 Task: Add Delallo Organic Pitted Calamata Olives In Brine to the cart.
Action: Mouse moved to (652, 202)
Screenshot: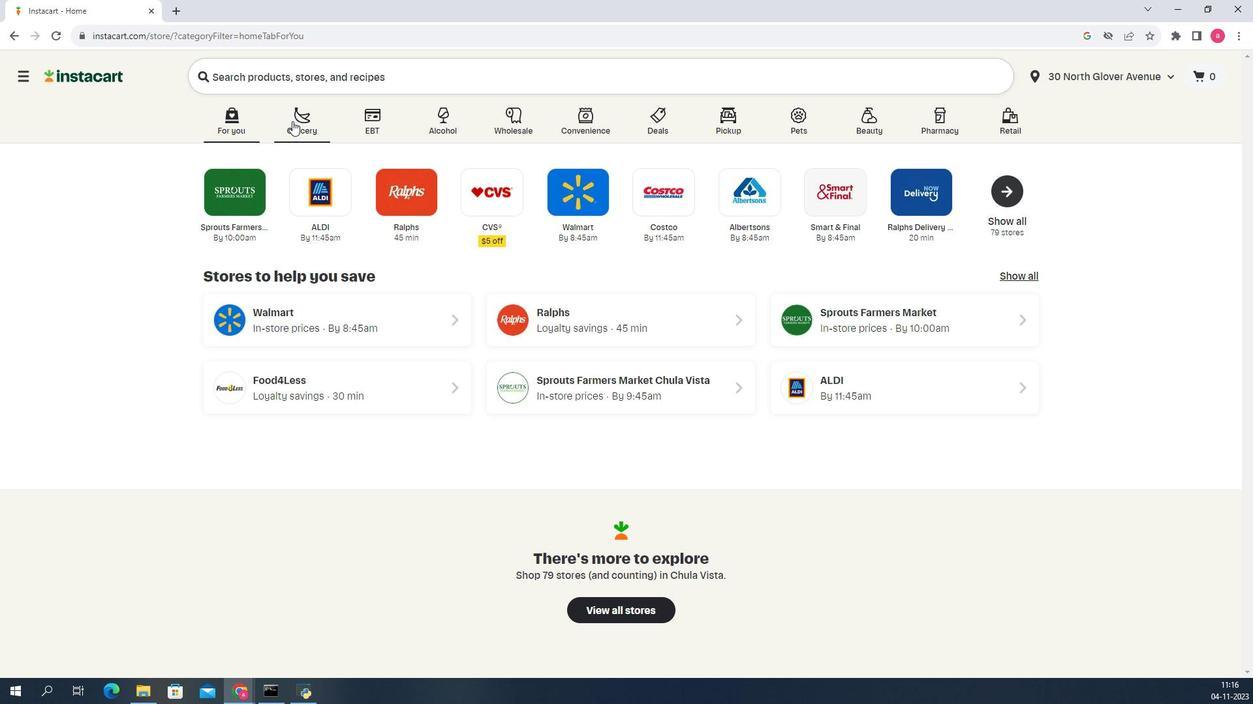 
Action: Mouse pressed left at (652, 202)
Screenshot: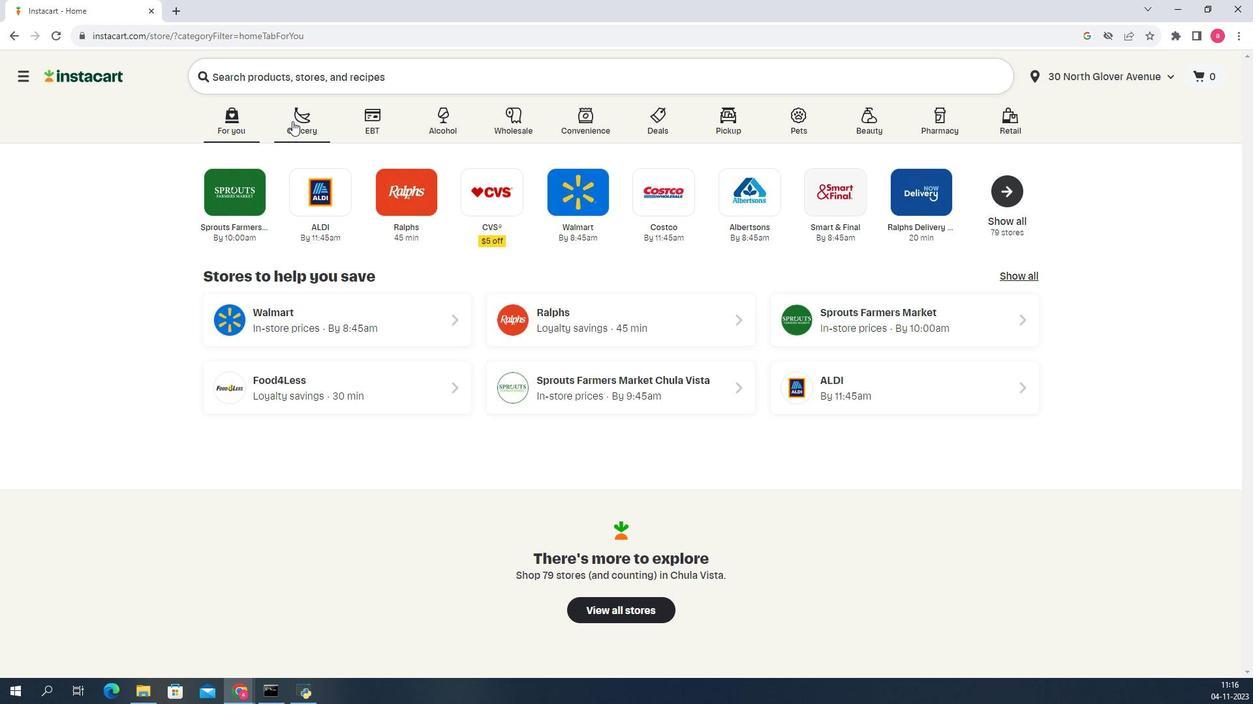 
Action: Mouse moved to (673, 368)
Screenshot: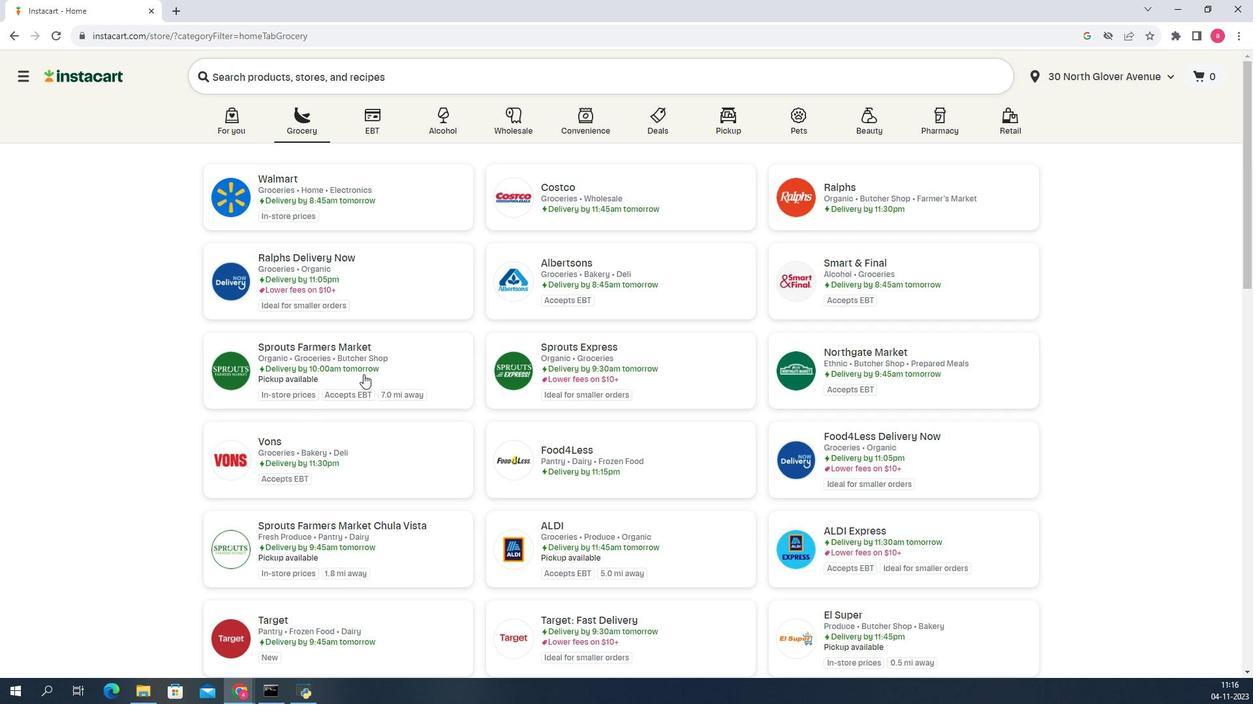 
Action: Mouse pressed left at (673, 368)
Screenshot: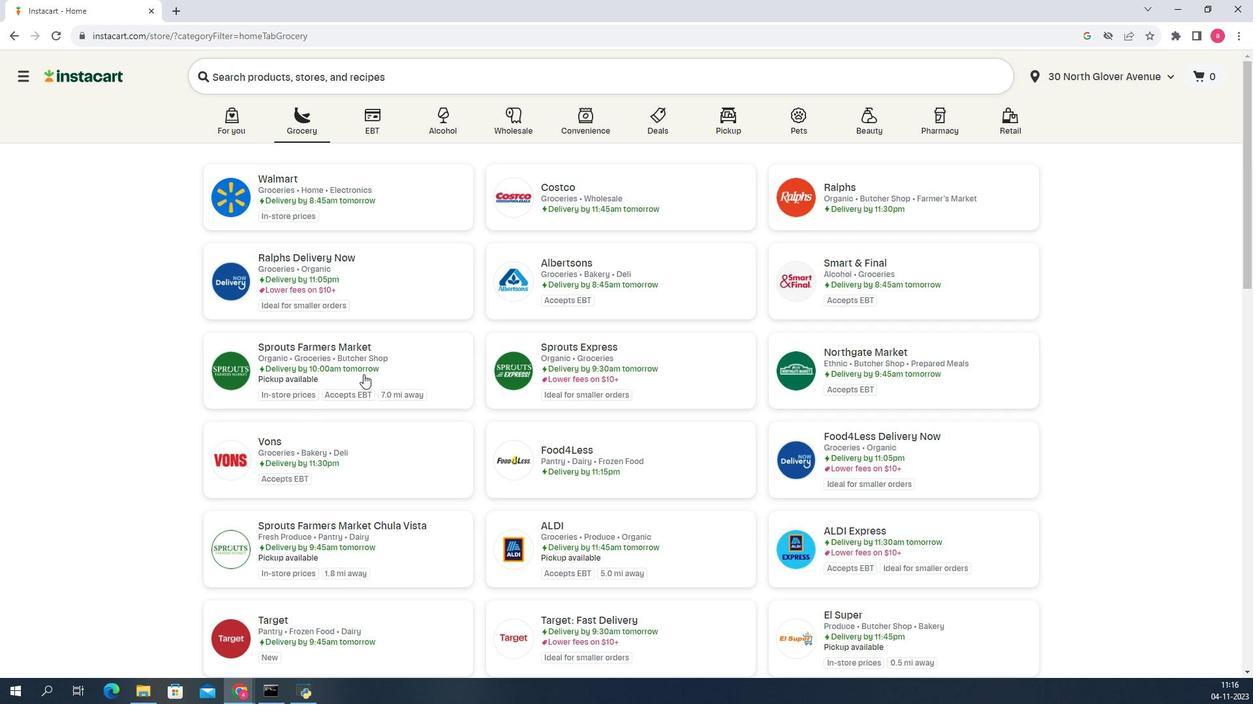 
Action: Mouse moved to (614, 353)
Screenshot: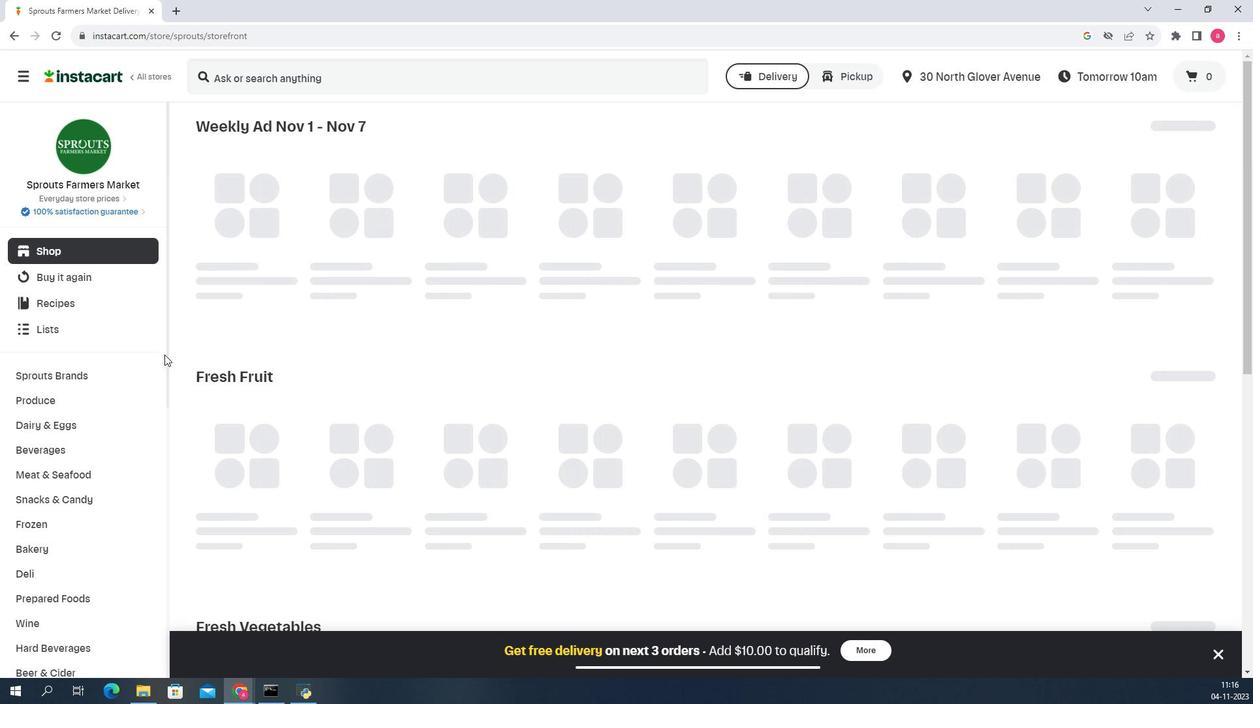 
Action: Mouse scrolled (614, 353) with delta (0, 0)
Screenshot: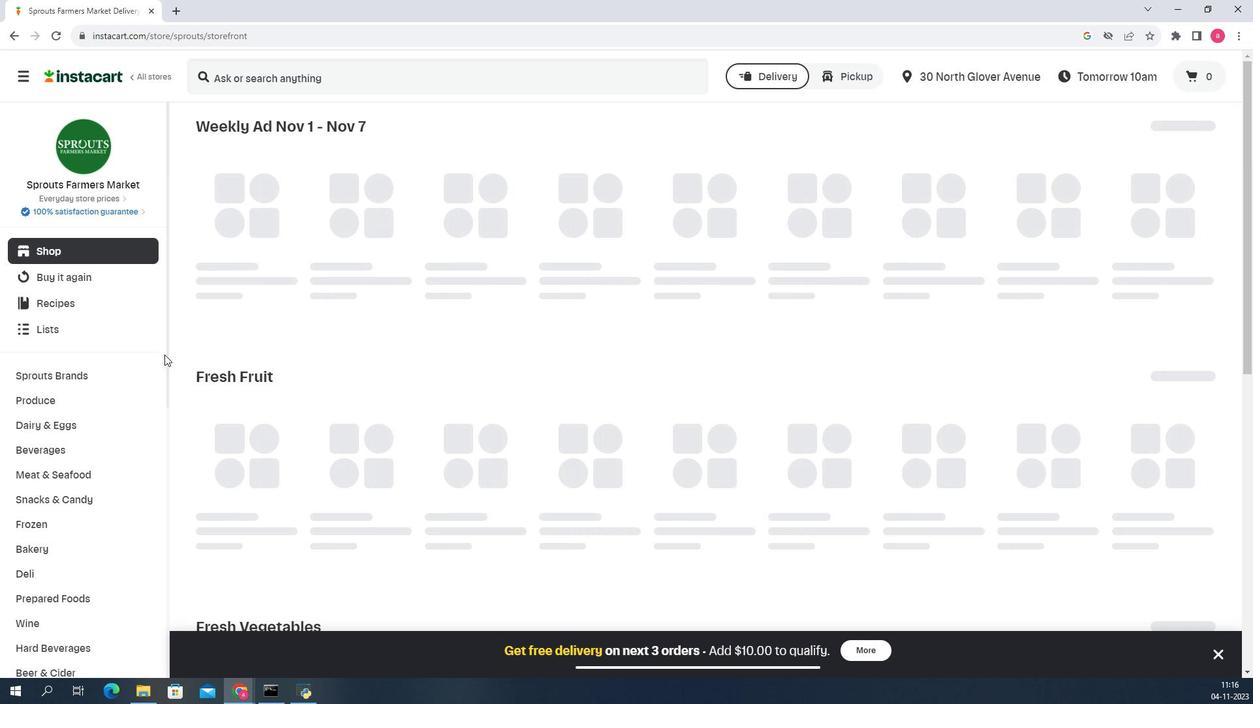 
Action: Mouse moved to (614, 355)
Screenshot: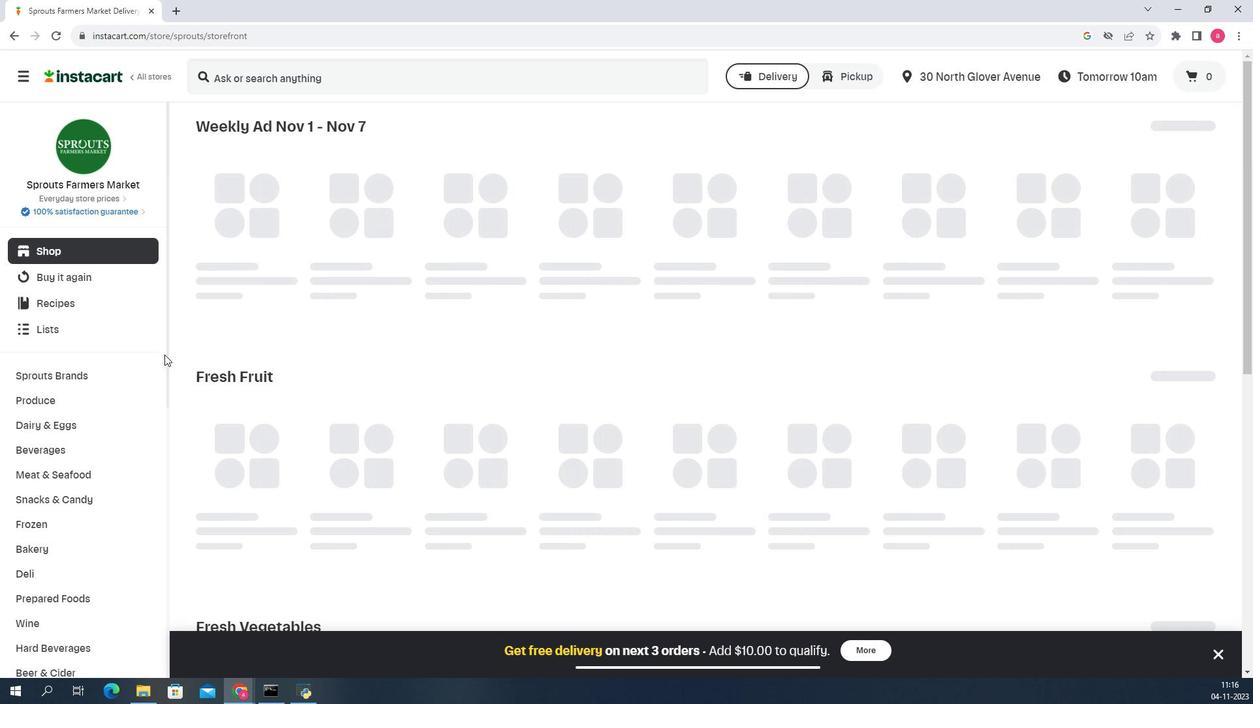 
Action: Mouse scrolled (614, 354) with delta (0, 0)
Screenshot: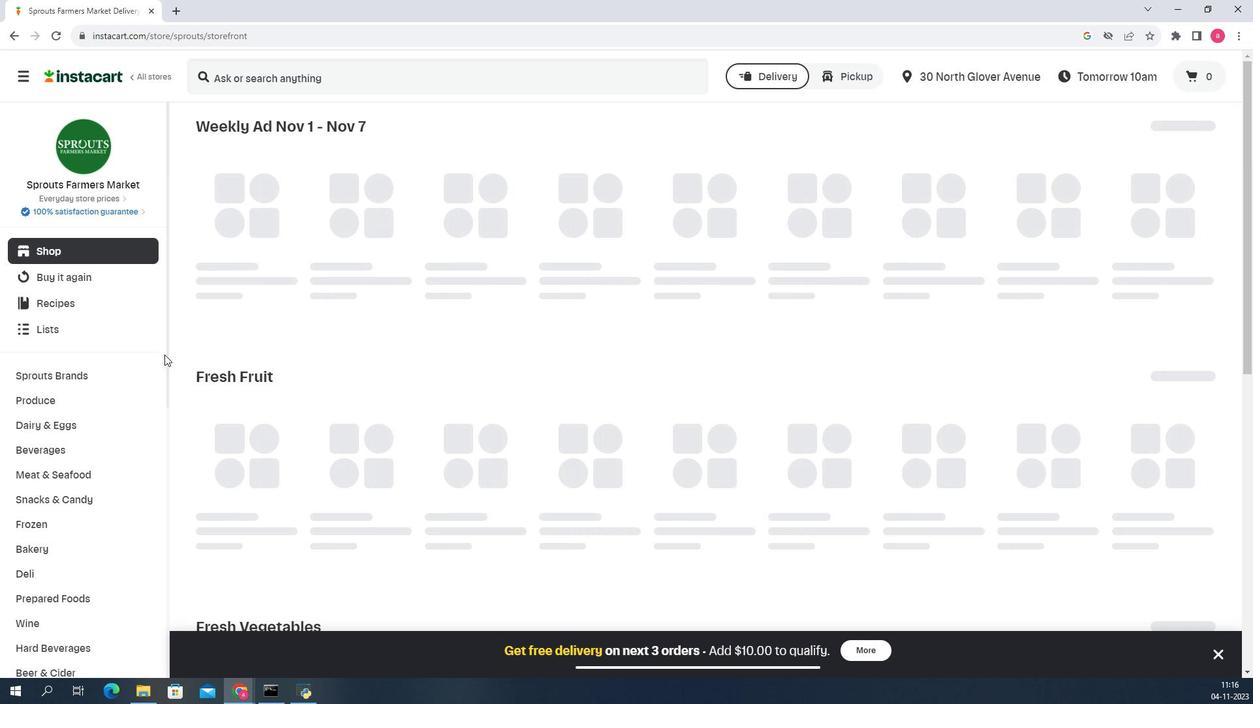 
Action: Mouse moved to (614, 355)
Screenshot: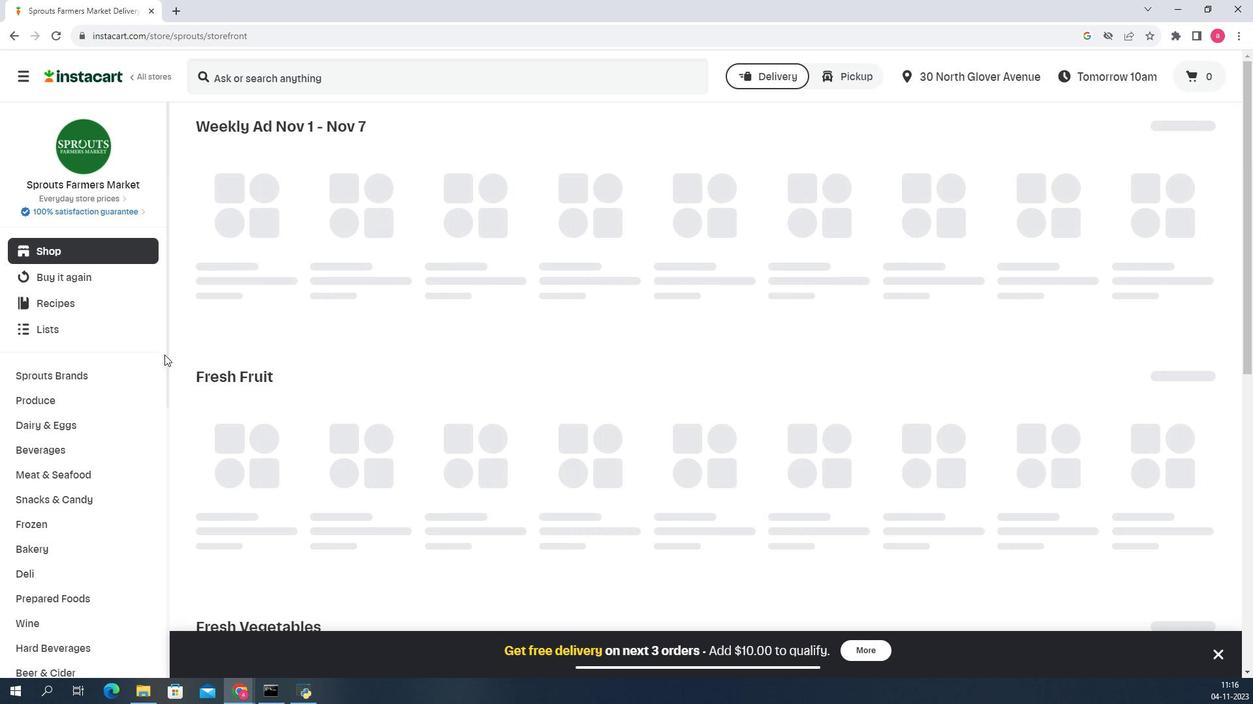 
Action: Mouse scrolled (614, 355) with delta (0, 0)
Screenshot: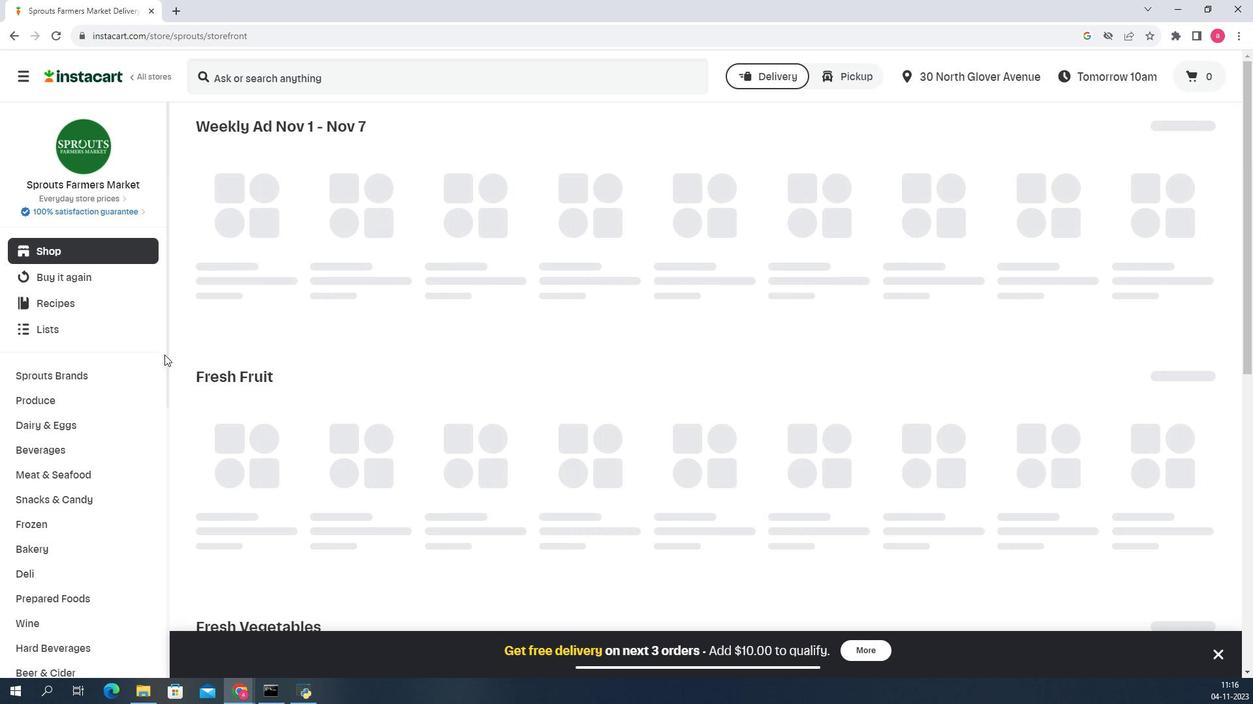 
Action: Mouse moved to (614, 355)
Screenshot: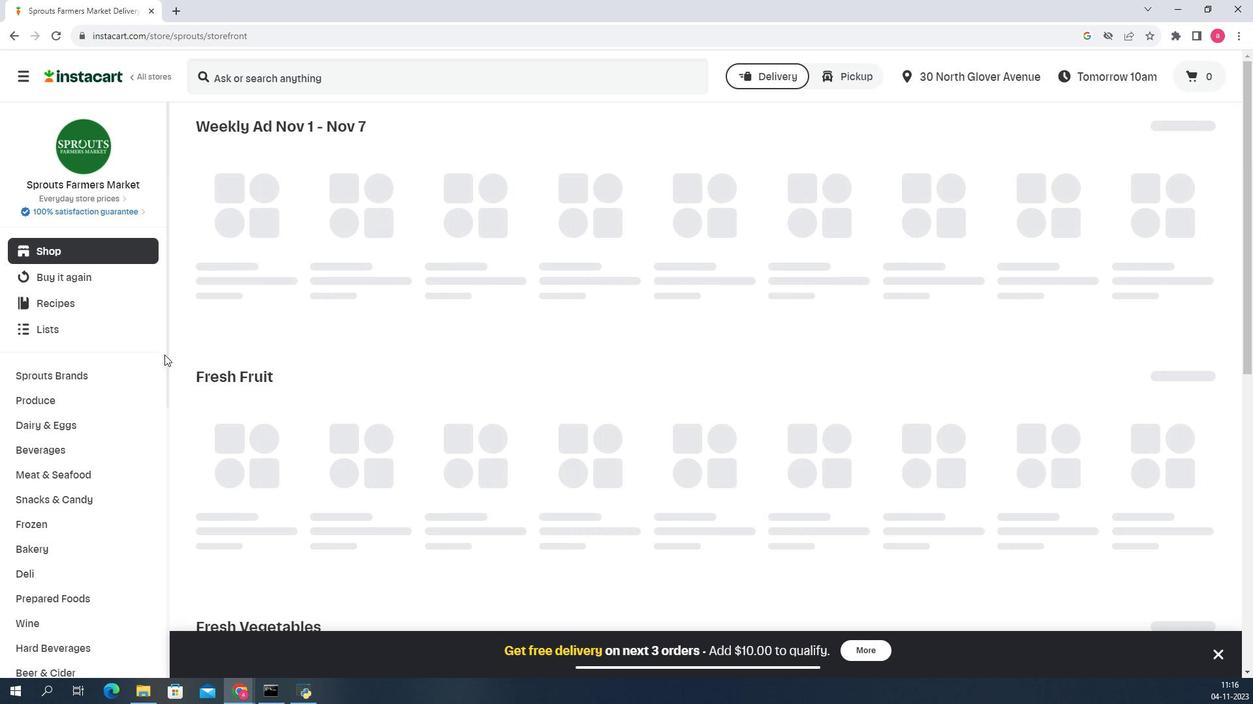 
Action: Mouse scrolled (614, 355) with delta (0, 0)
Screenshot: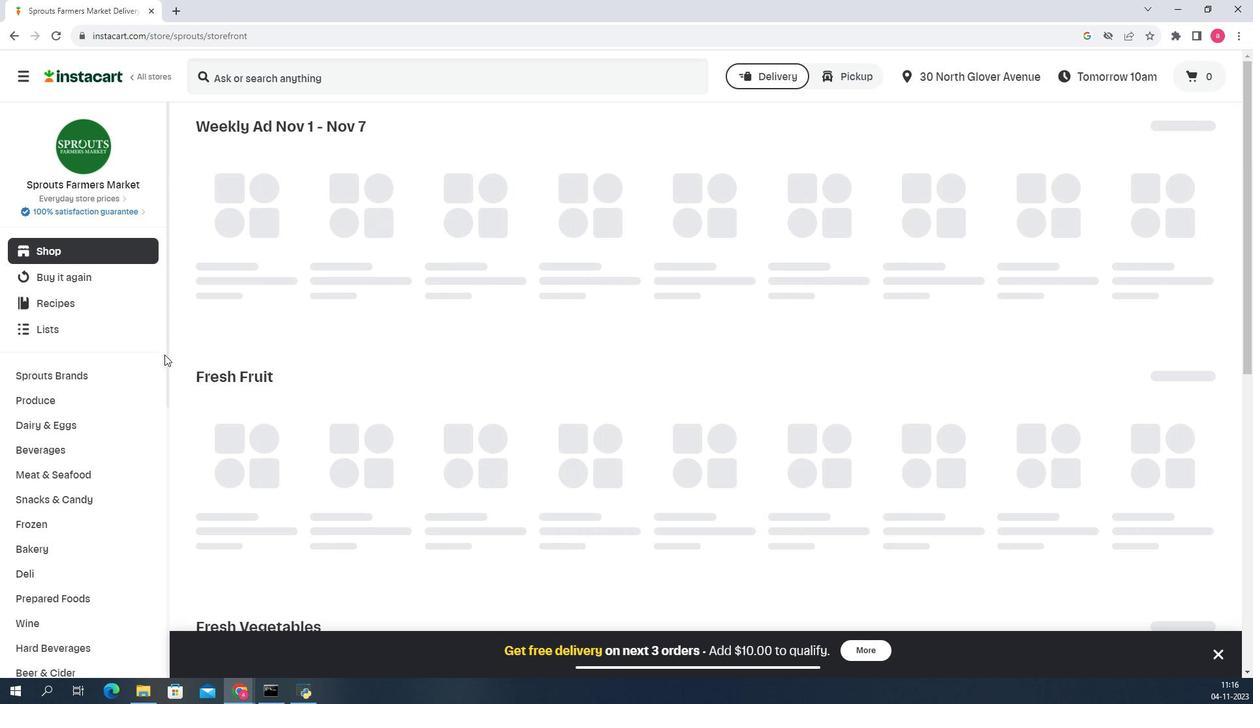 
Action: Mouse moved to (602, 367)
Screenshot: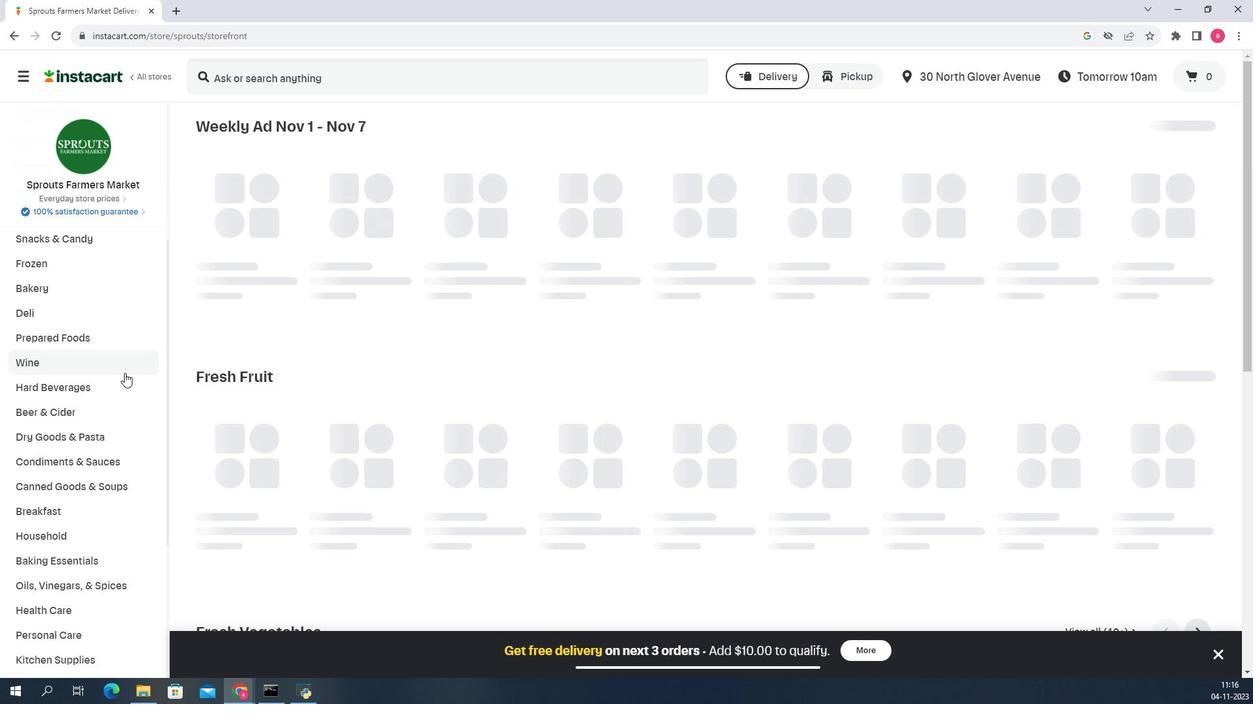 
Action: Mouse scrolled (602, 366) with delta (0, 0)
Screenshot: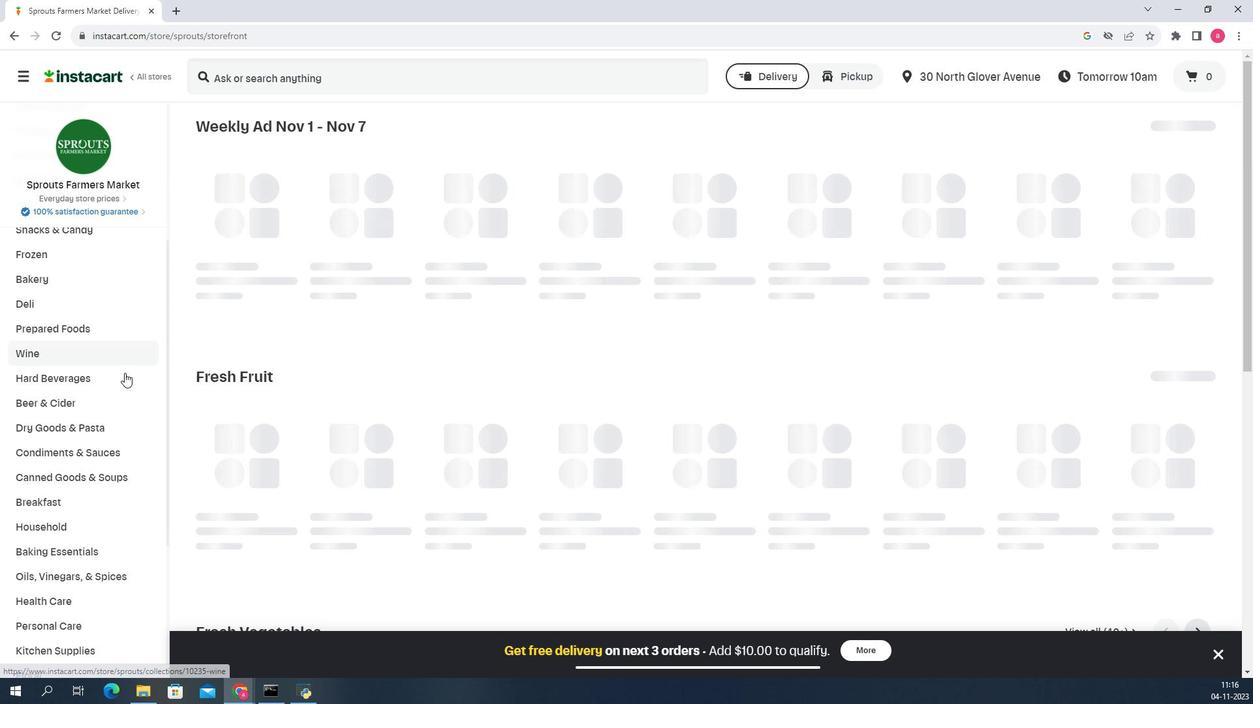 
Action: Mouse scrolled (602, 366) with delta (0, 0)
Screenshot: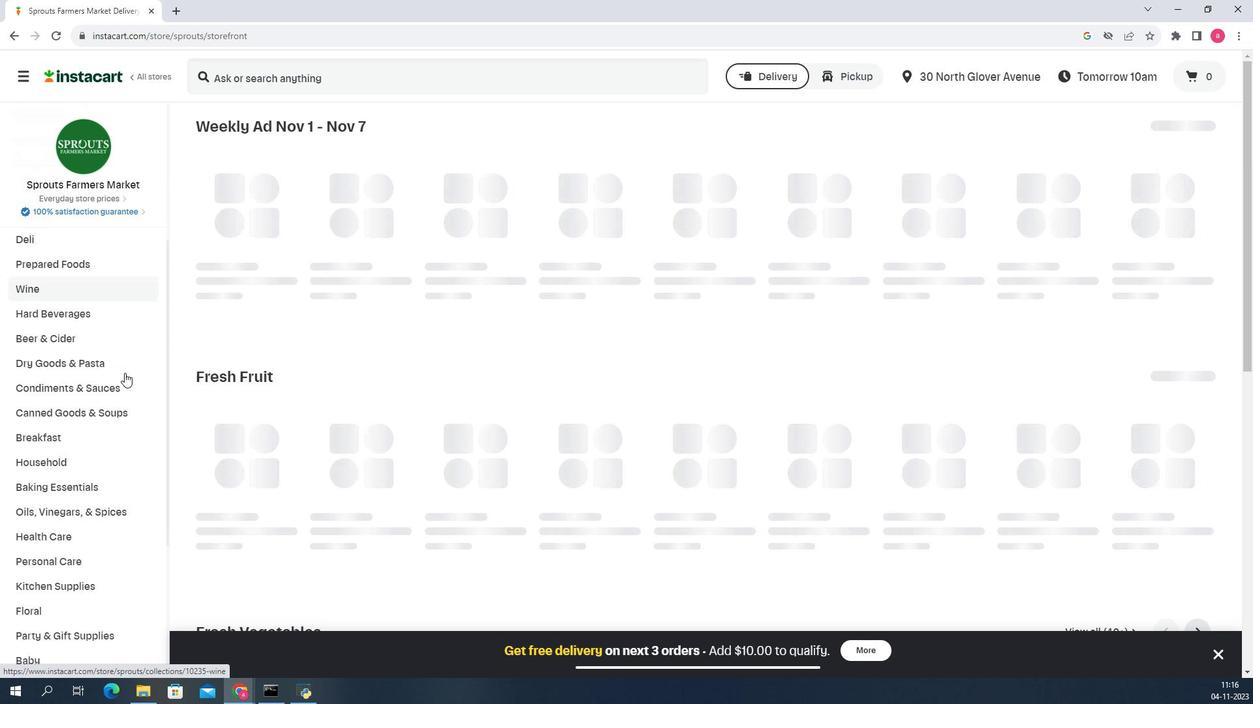 
Action: Mouse scrolled (602, 366) with delta (0, 0)
Screenshot: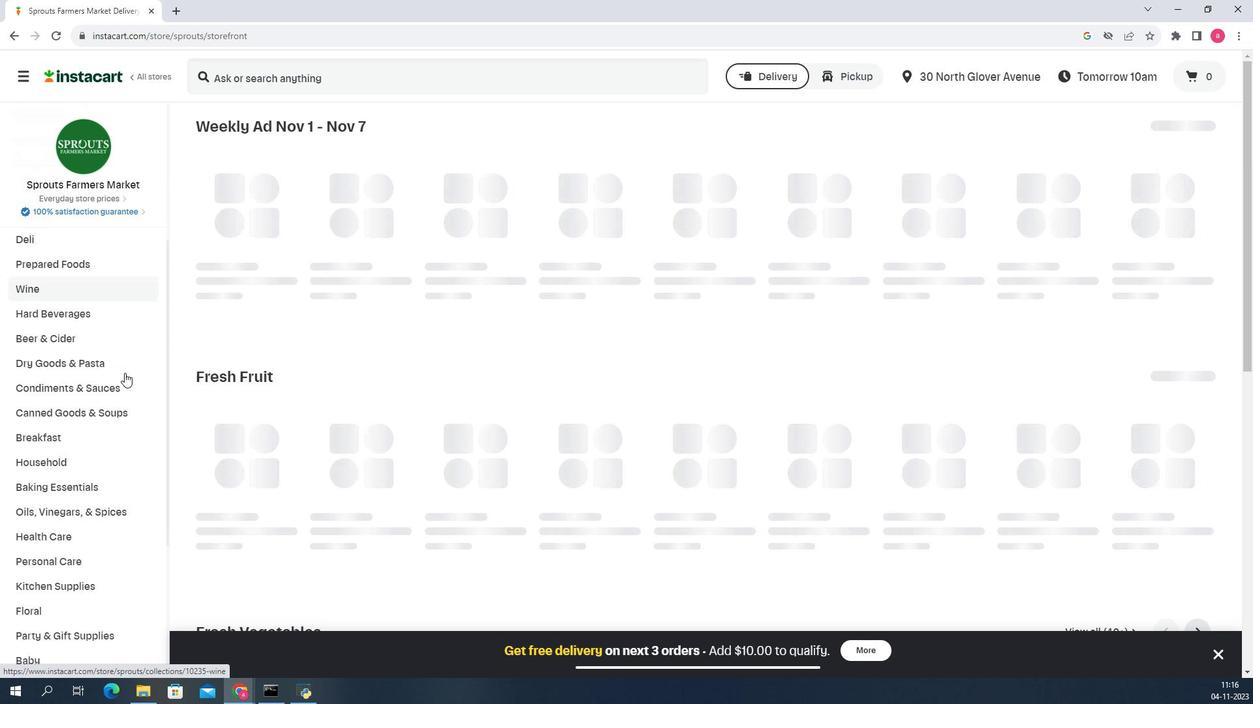 
Action: Mouse moved to (584, 298)
Screenshot: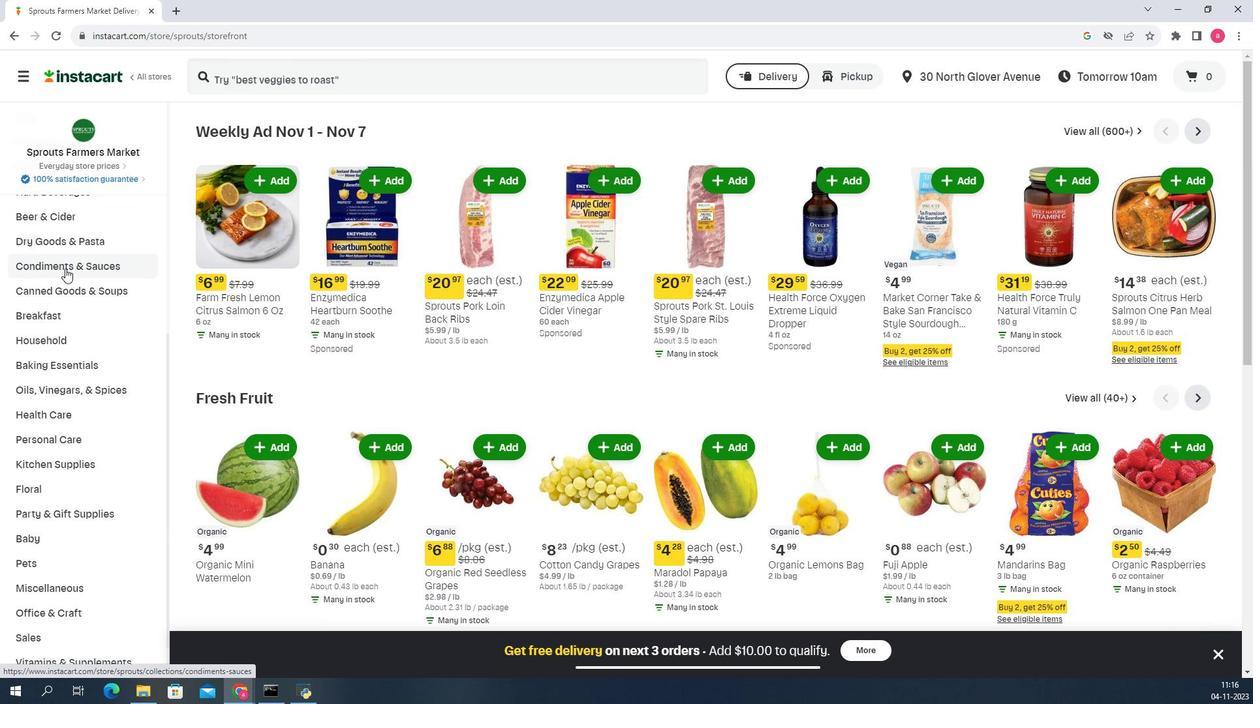 
Action: Mouse pressed left at (584, 298)
Screenshot: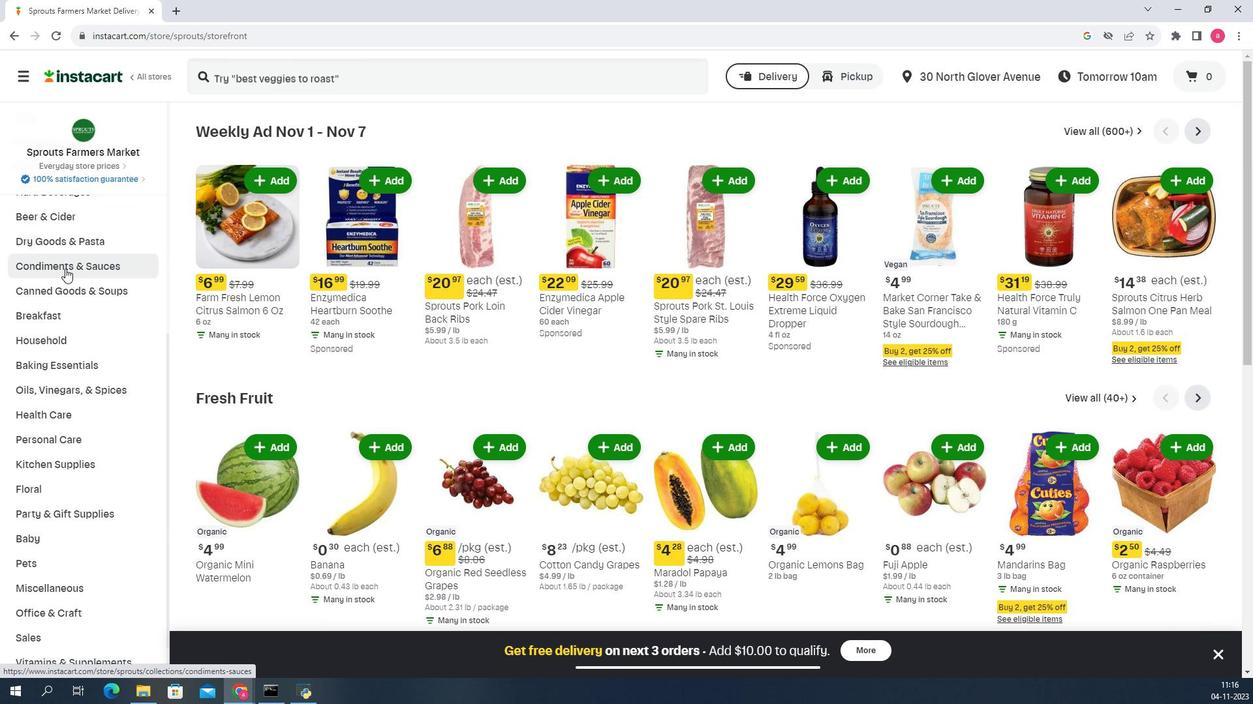 
Action: Mouse moved to (875, 229)
Screenshot: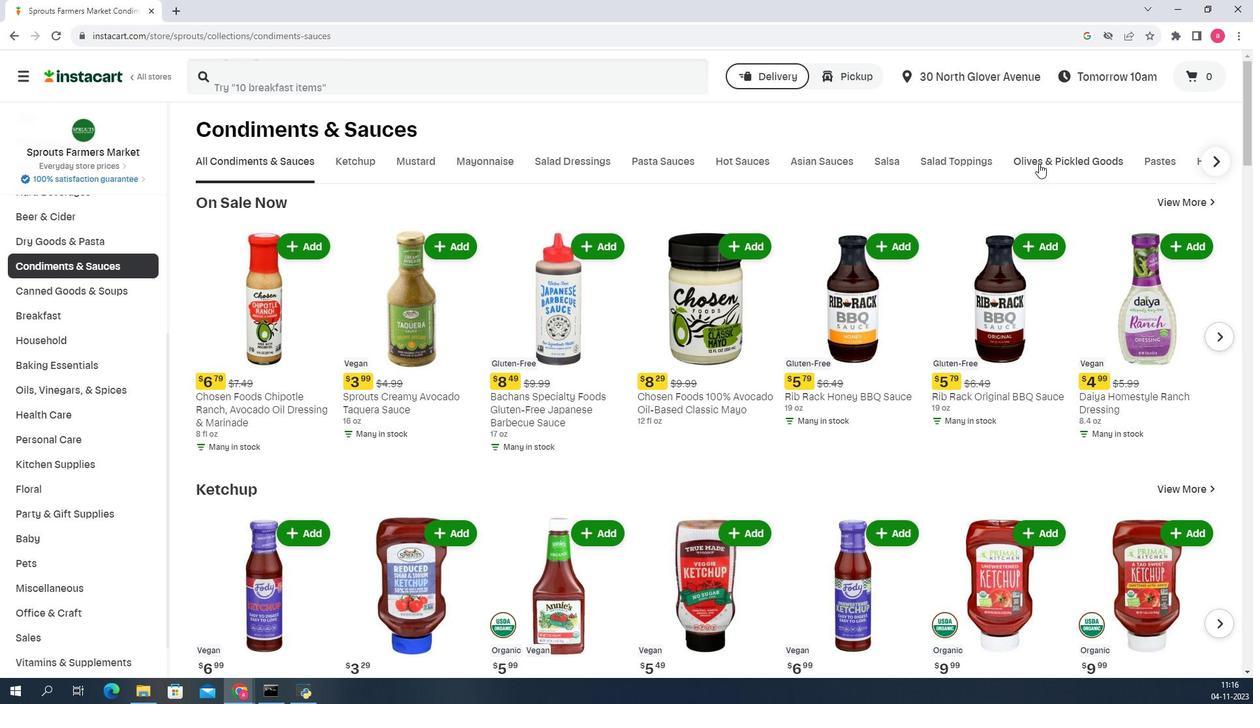 
Action: Mouse pressed left at (875, 229)
Screenshot: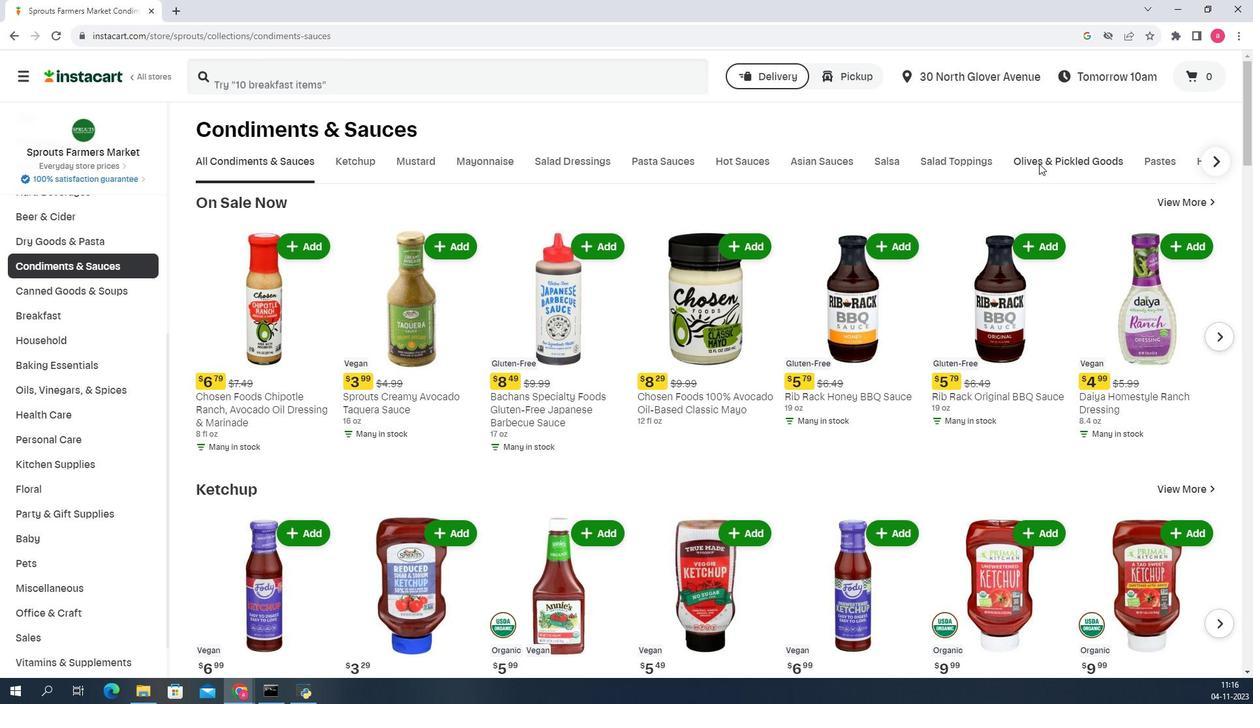 
Action: Mouse moved to (697, 168)
Screenshot: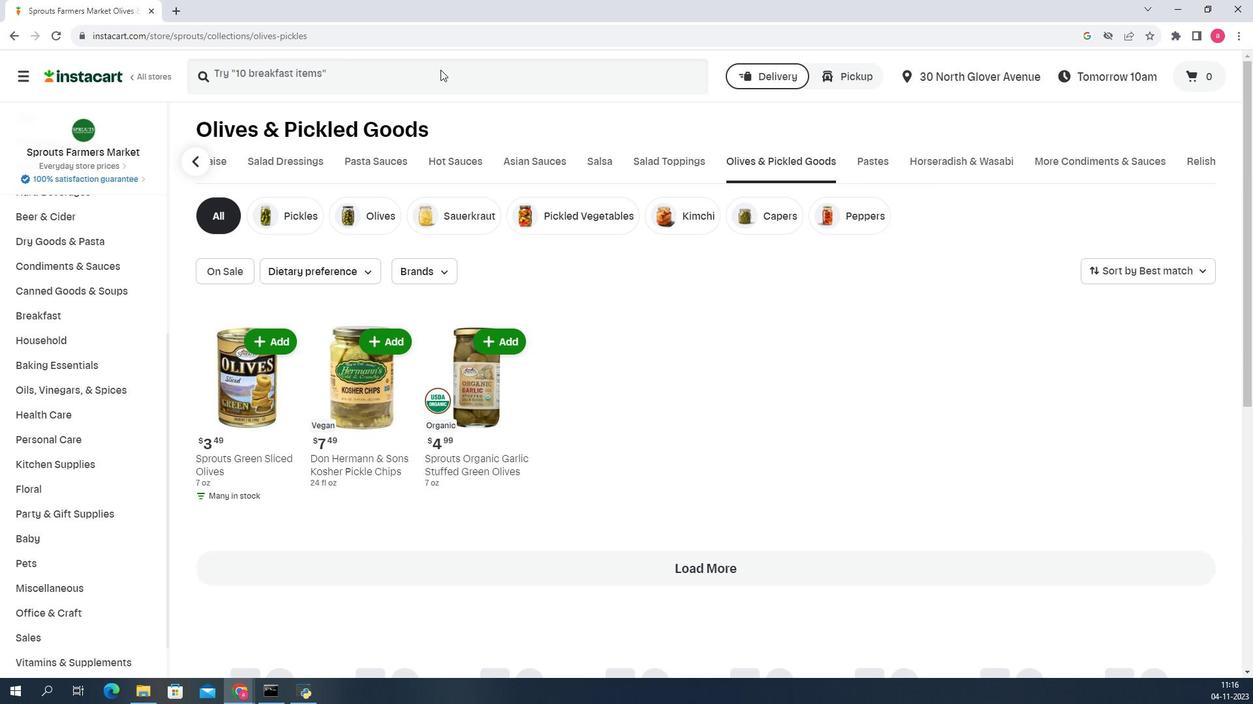 
Action: Mouse pressed left at (697, 168)
Screenshot: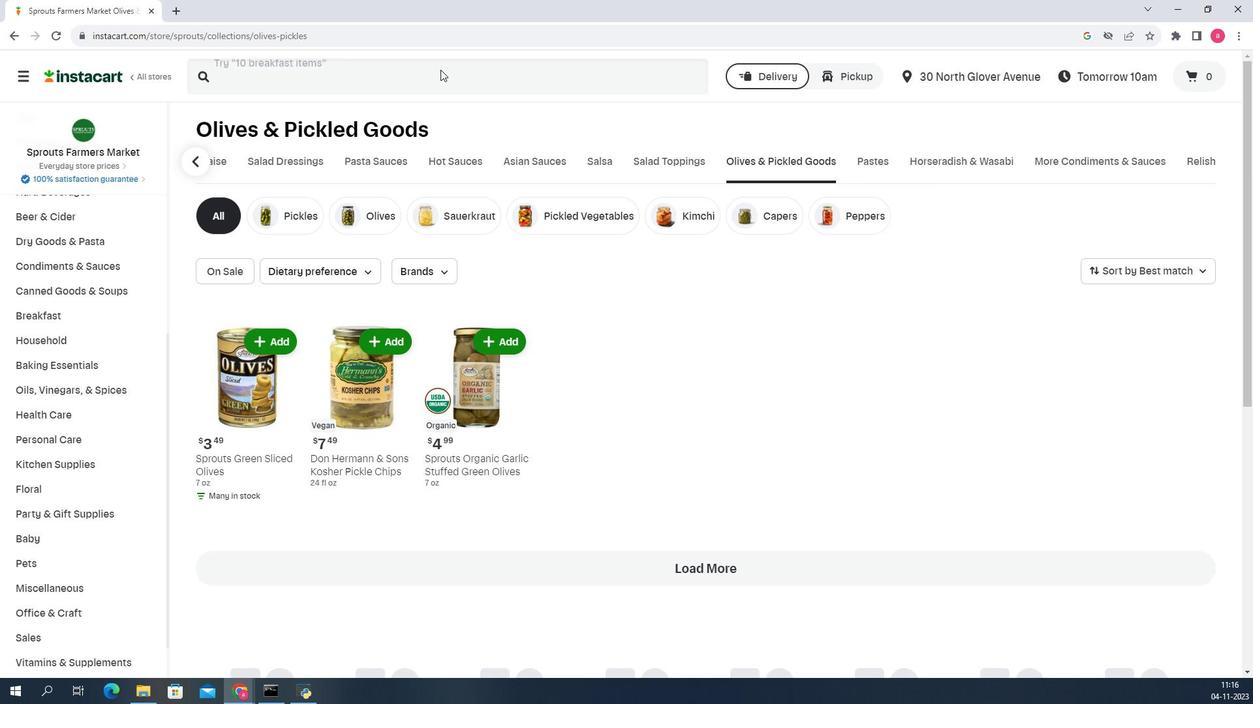 
Action: Mouse moved to (694, 172)
Screenshot: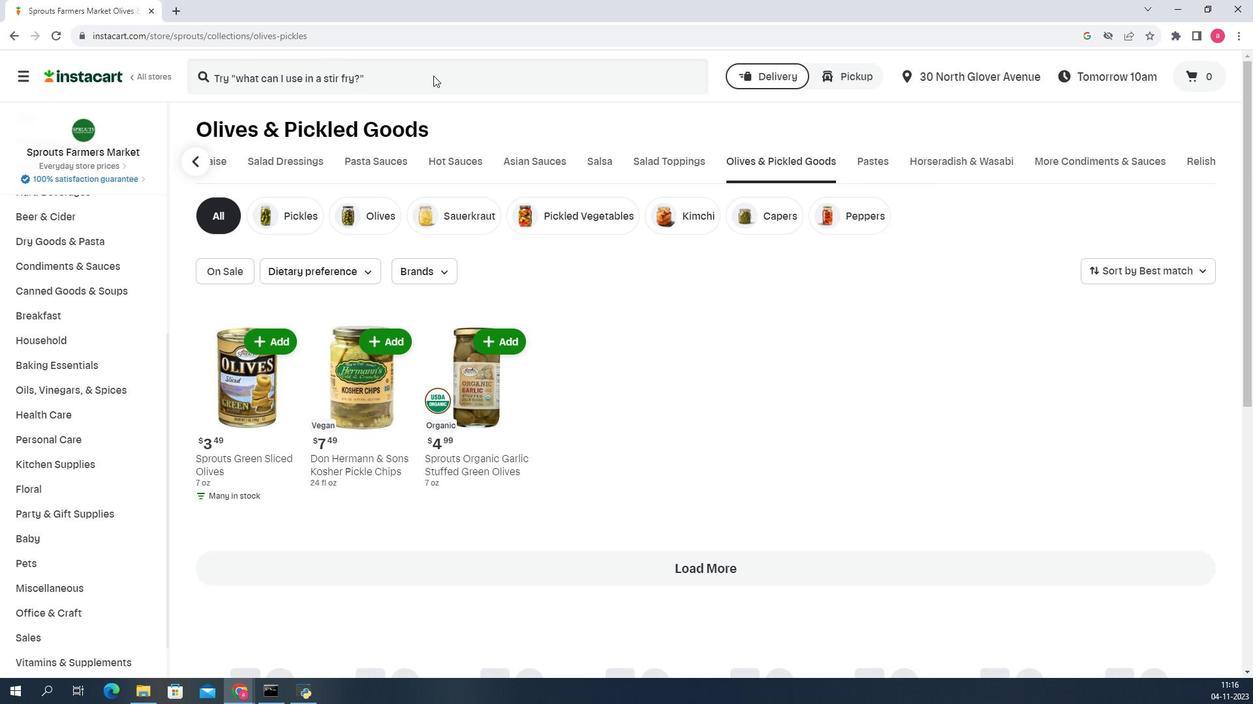 
Action: Mouse pressed left at (694, 172)
Screenshot: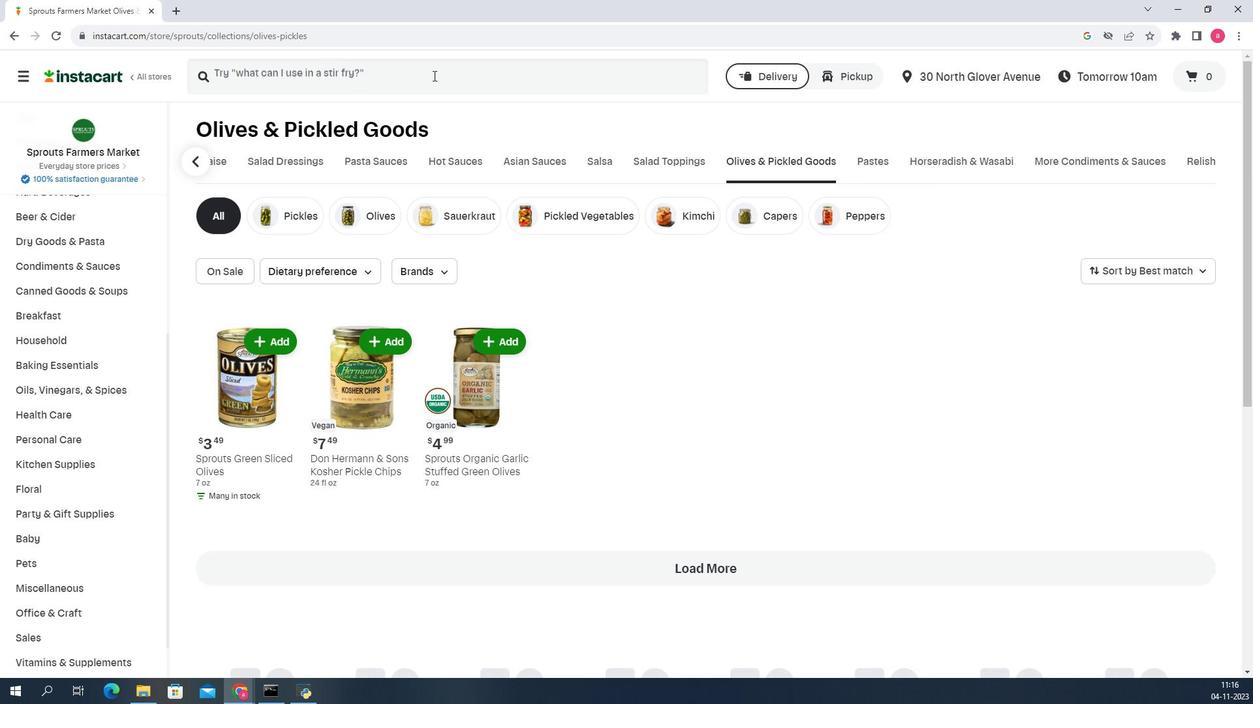 
Action: Key pressed <Key.shift>Dela
Screenshot: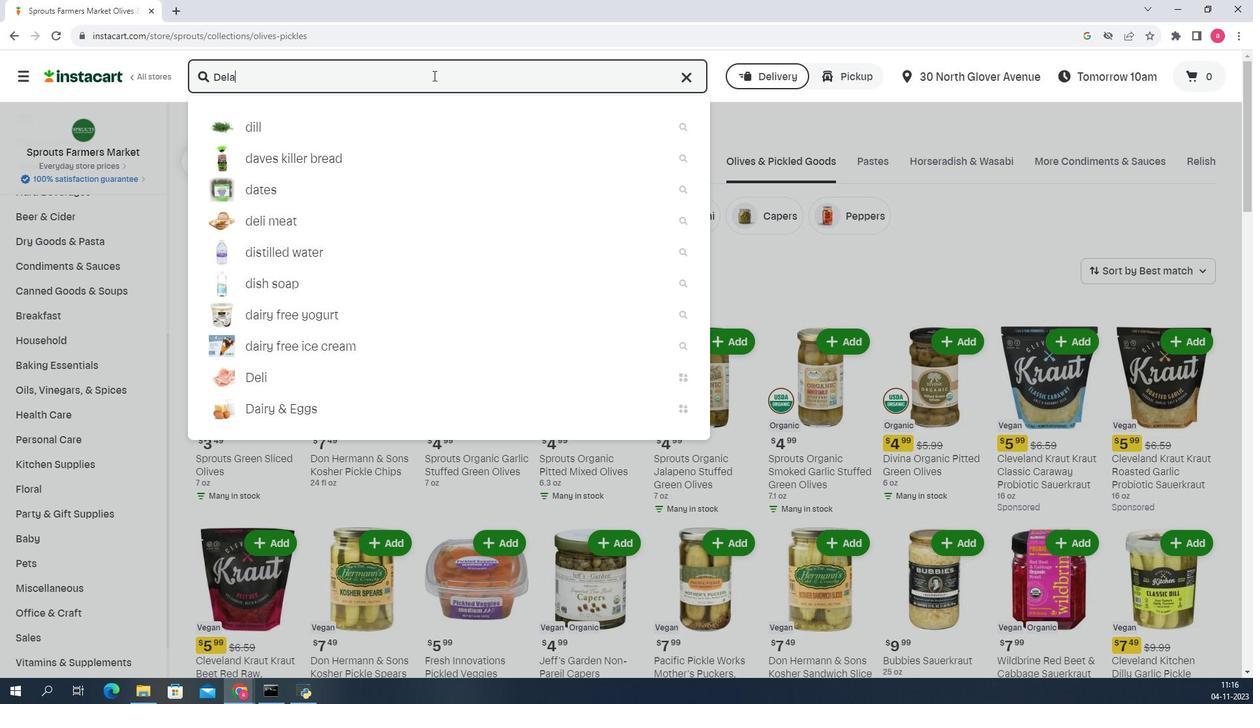 
Action: Mouse moved to (694, 172)
Screenshot: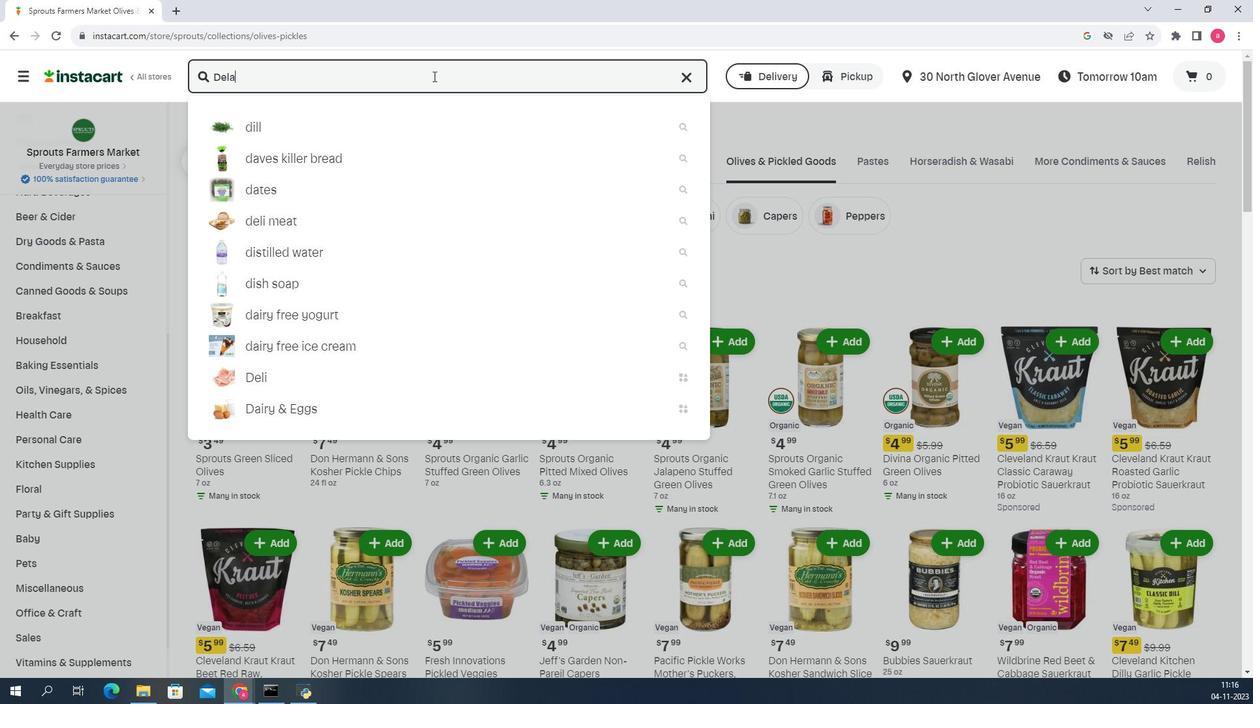 
Action: Key pressed llo<Key.space><Key.shift>Organic
Screenshot: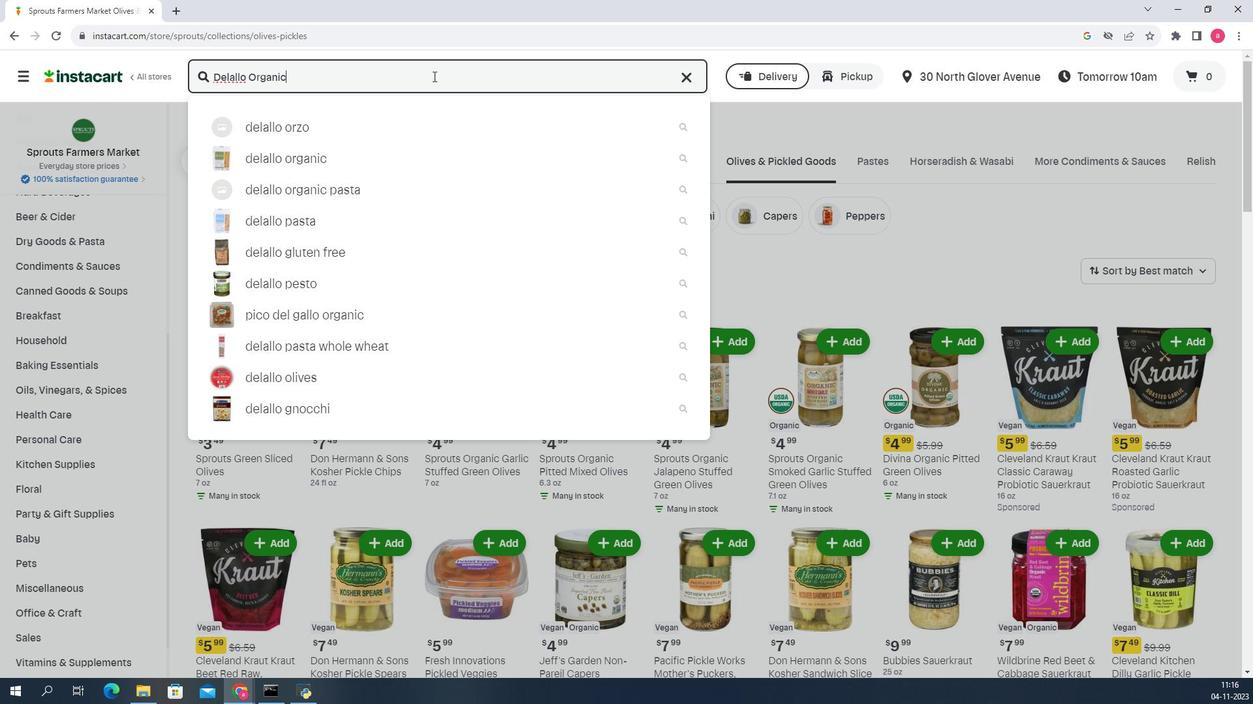 
Action: Mouse moved to (694, 172)
Screenshot: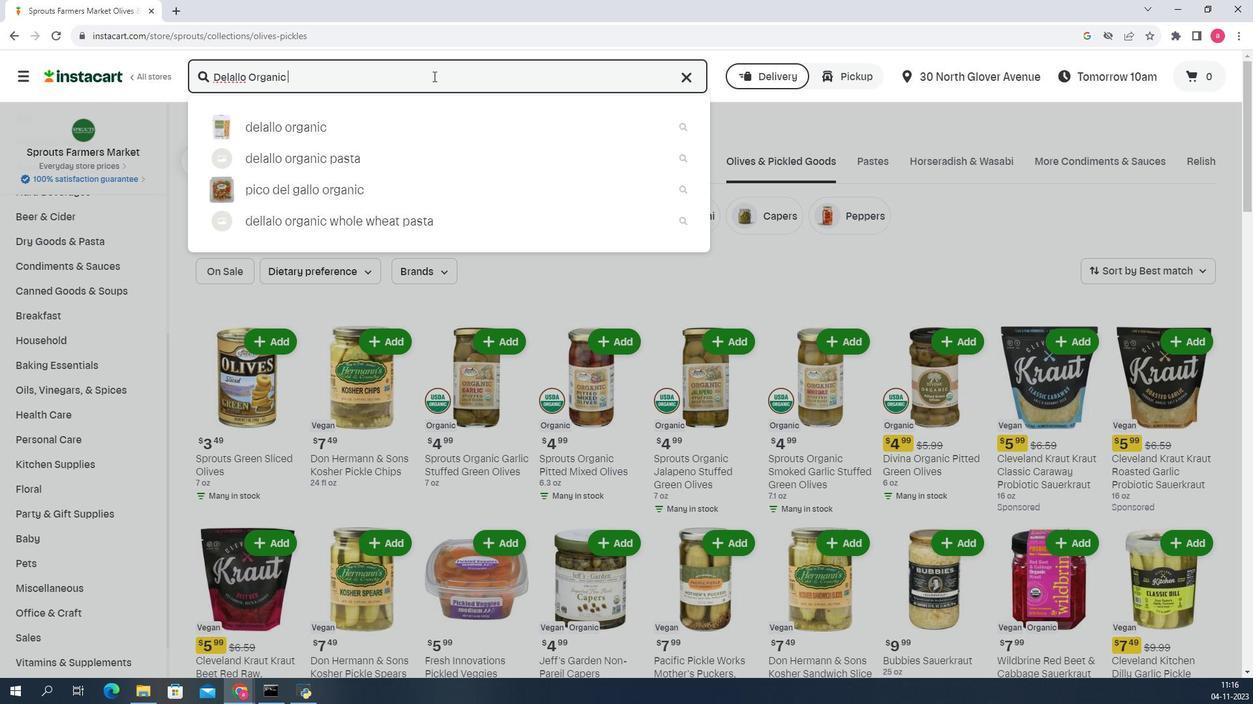 
Action: Key pressed <Key.space><Key.shift>Pitted<Key.space>
Screenshot: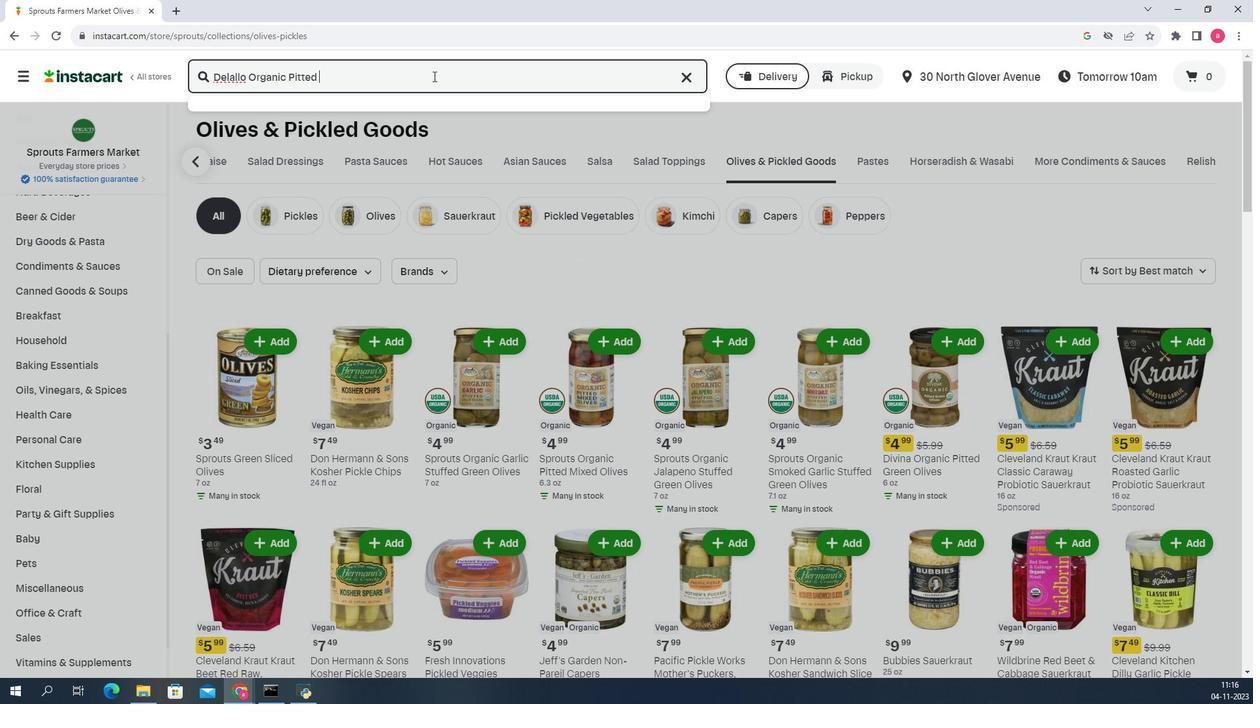 
Action: Mouse moved to (694, 172)
Screenshot: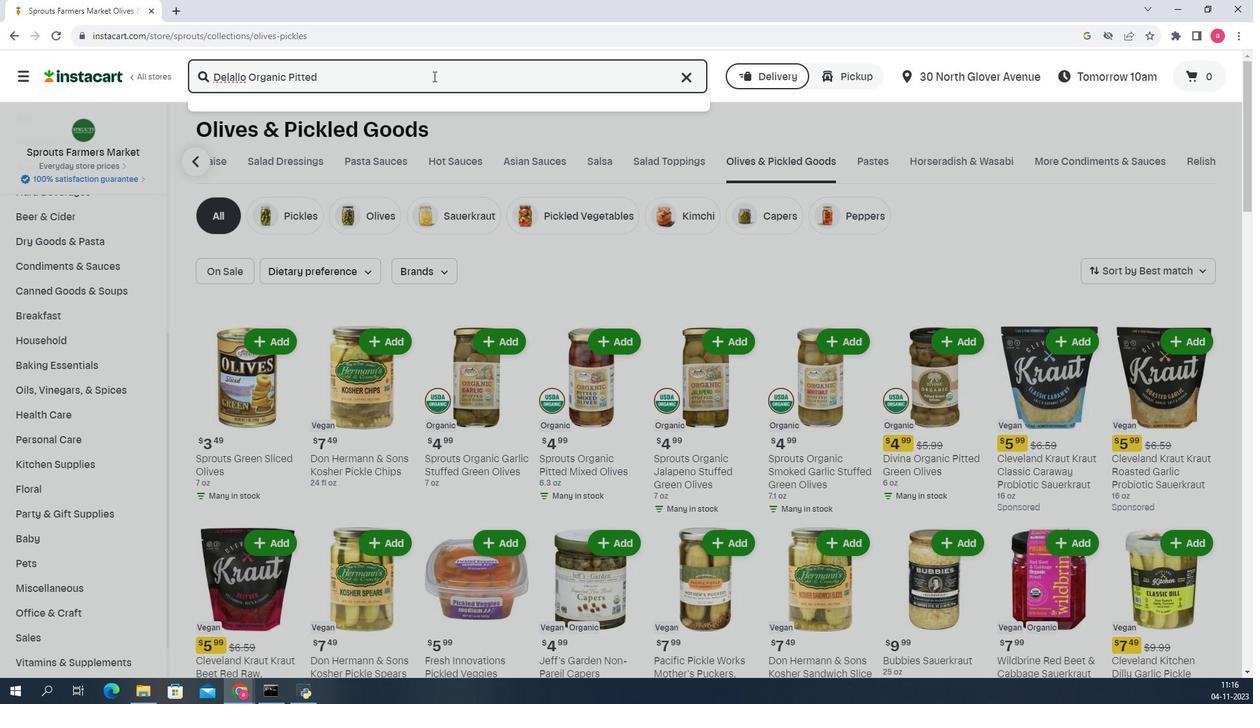
Action: Key pressed <Key.shift>Ca
Screenshot: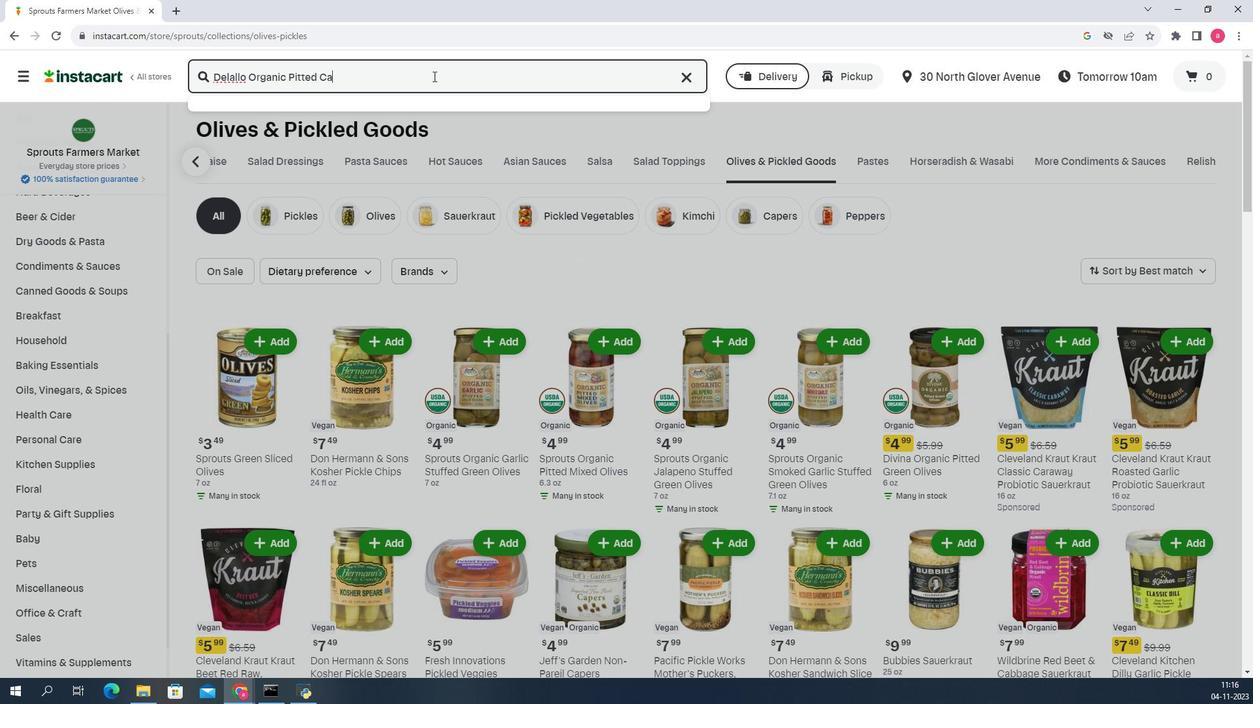 
Action: Mouse moved to (694, 172)
Screenshot: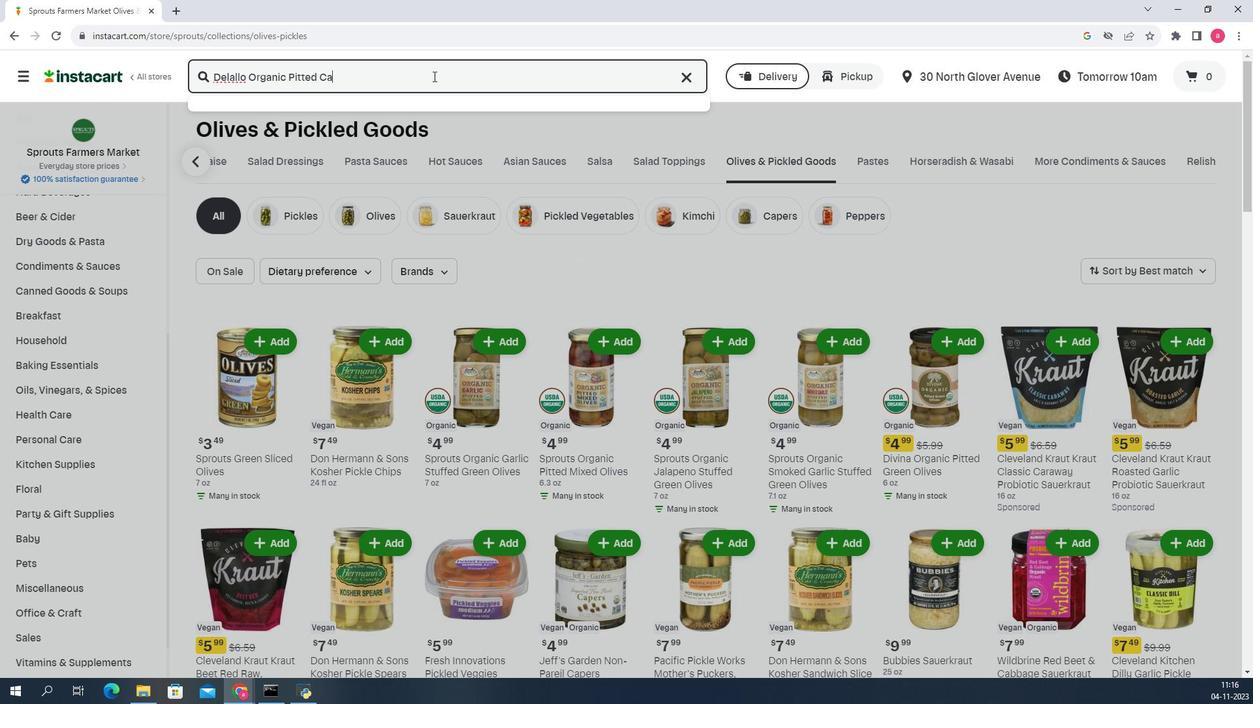 
Action: Key pressed lamata<Key.space><Key.shift>Olives<Key.space><Key.shift>In<Key.space><Key.shift><Key.shift><Key.shift><Key.shift><Key.shift><Key.shift><Key.shift><Key.shift><Key.shift><Key.shift><Key.shift><Key.shift><Key.shift><Key.shift><Key.shift>Brine<Key.enter>
Screenshot: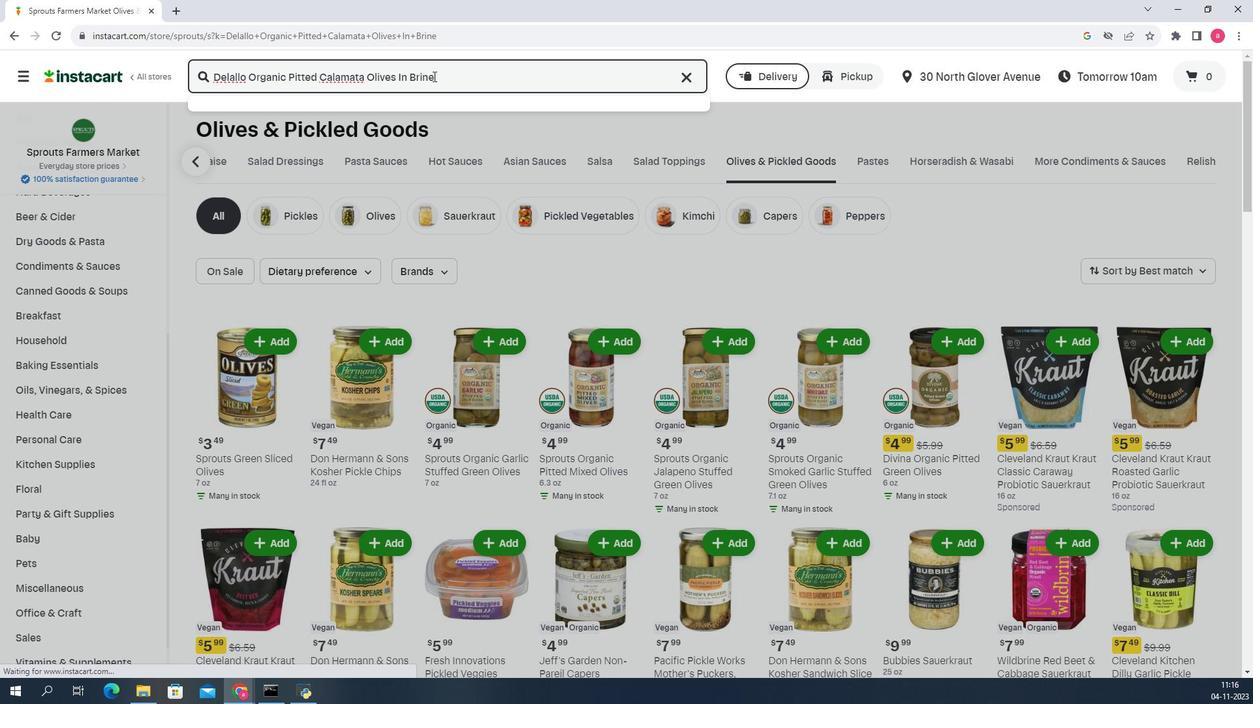 
Action: Mouse moved to (665, 247)
Screenshot: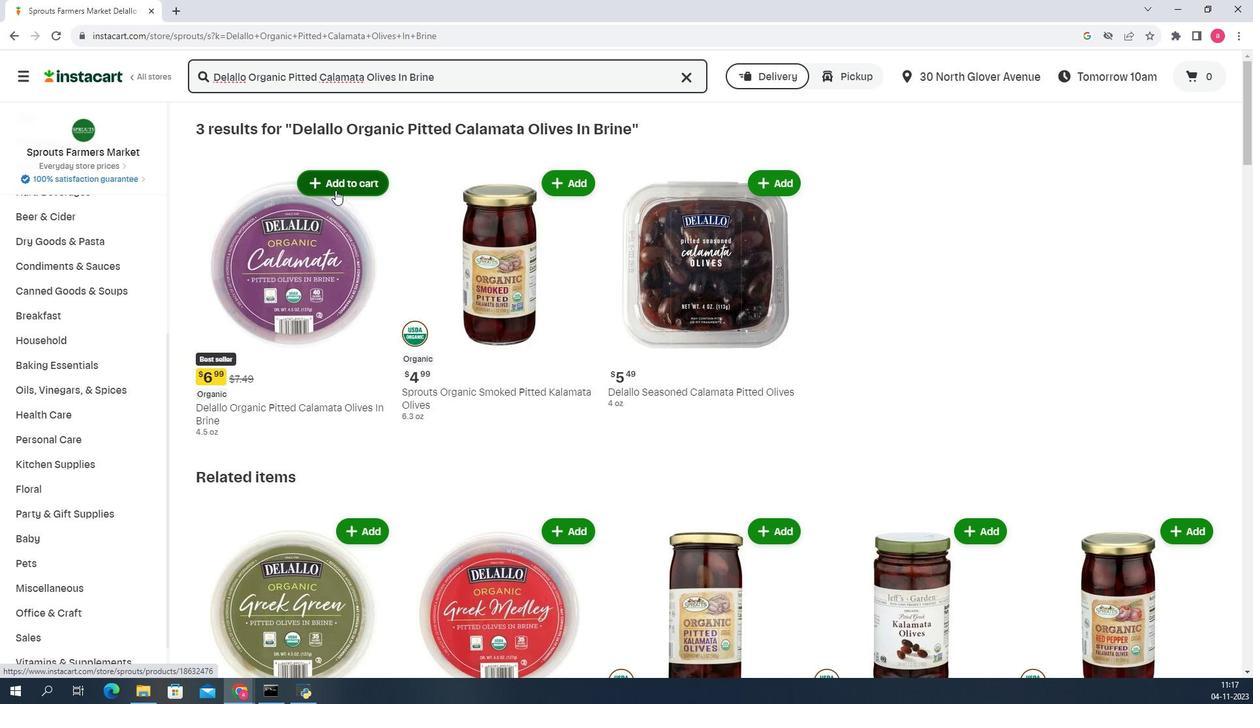 
Action: Mouse pressed left at (665, 247)
Screenshot: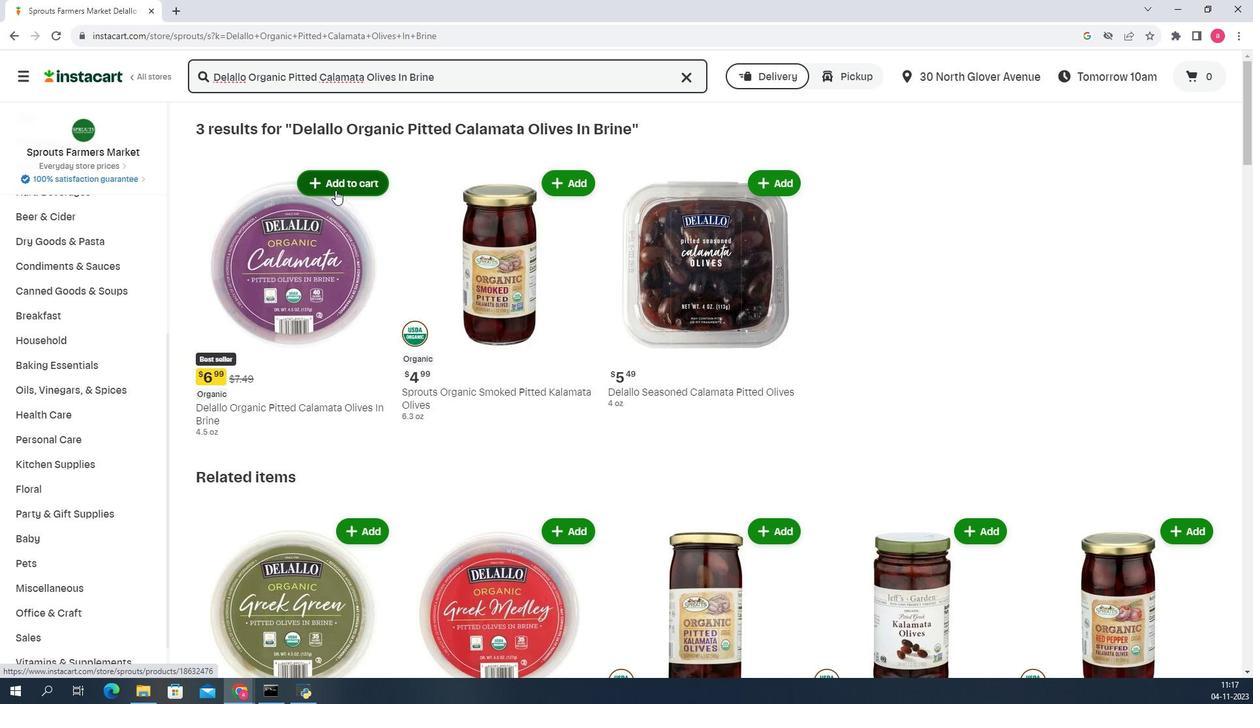 
Action: Mouse moved to (663, 320)
Screenshot: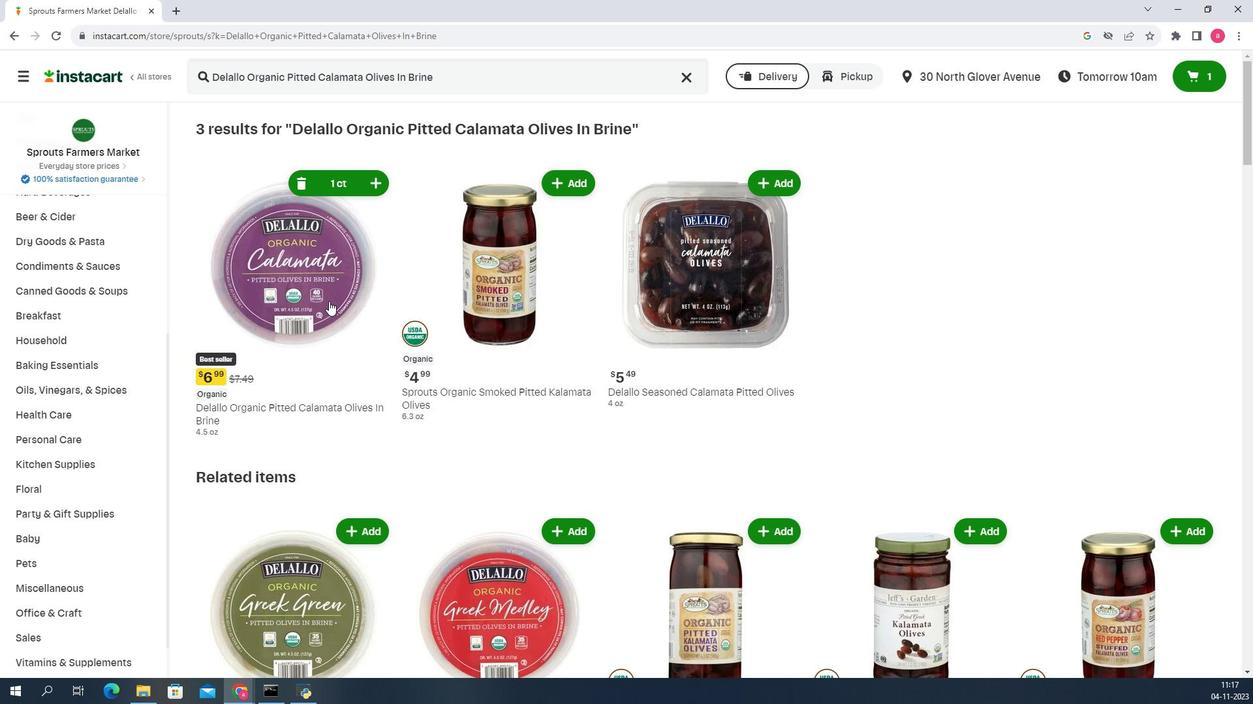 
